 Task: Add the task  Upgrade and migrate company contract review to a cloud-based solution to the section Speed Zone in the project ConvertTech and add a Due Date to the respective task as 2024/04/28
Action: Mouse moved to (647, 354)
Screenshot: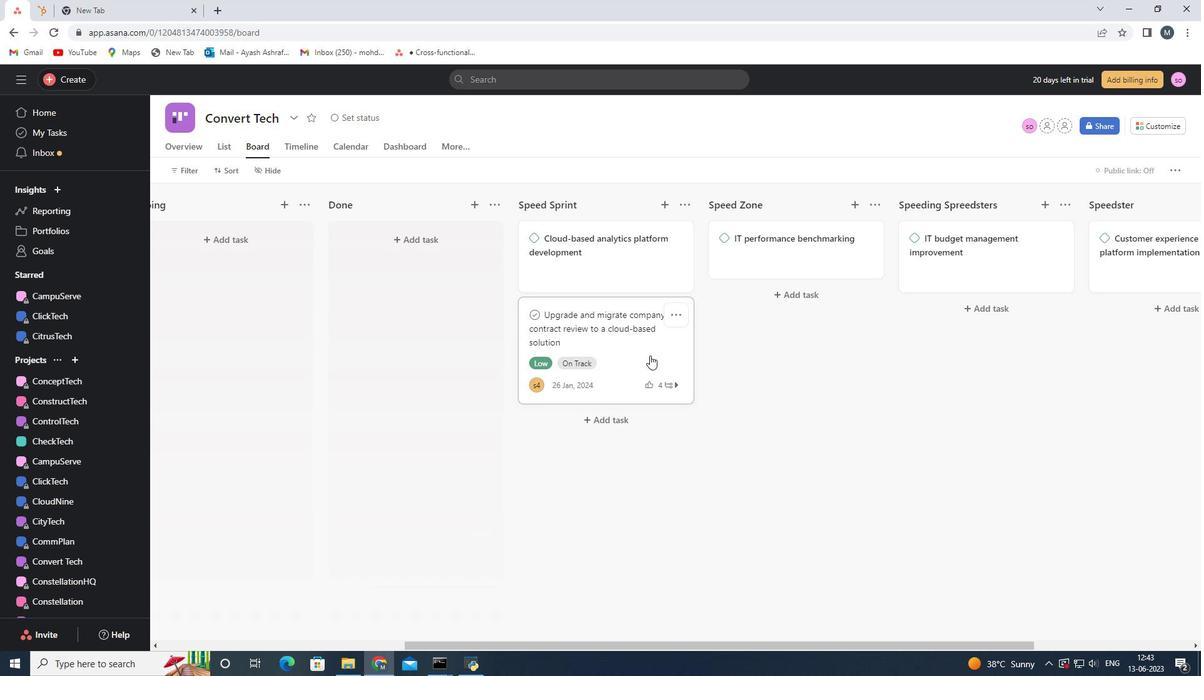 
Action: Mouse pressed left at (647, 354)
Screenshot: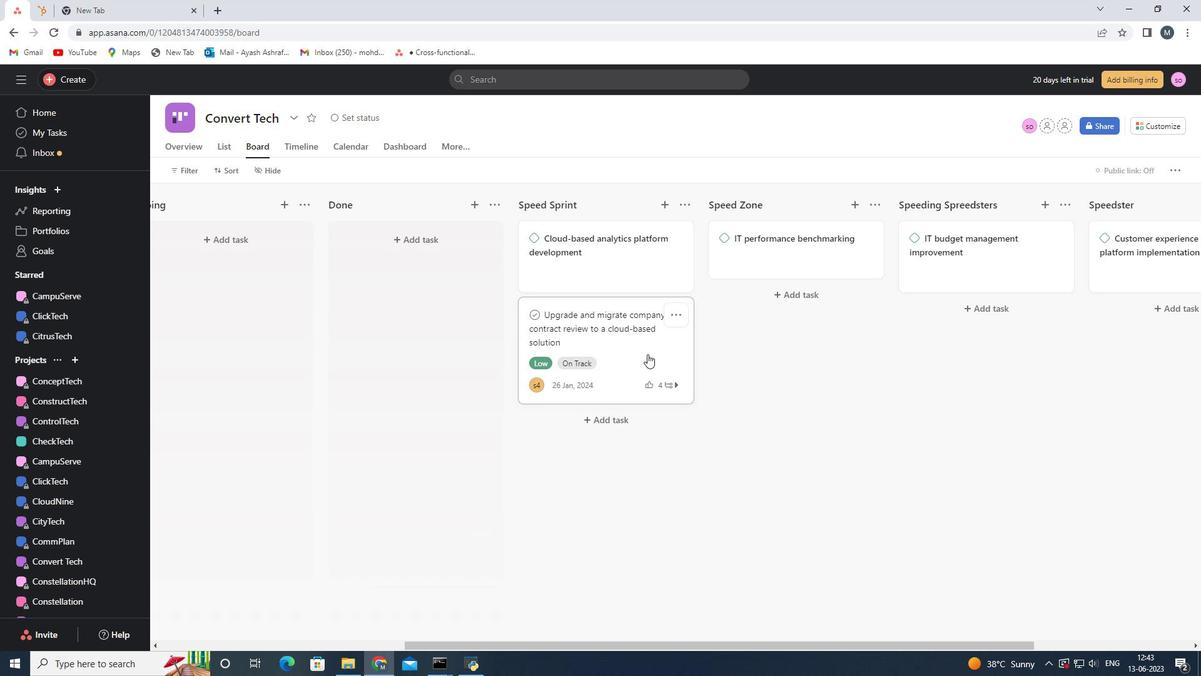 
Action: Mouse moved to (770, 372)
Screenshot: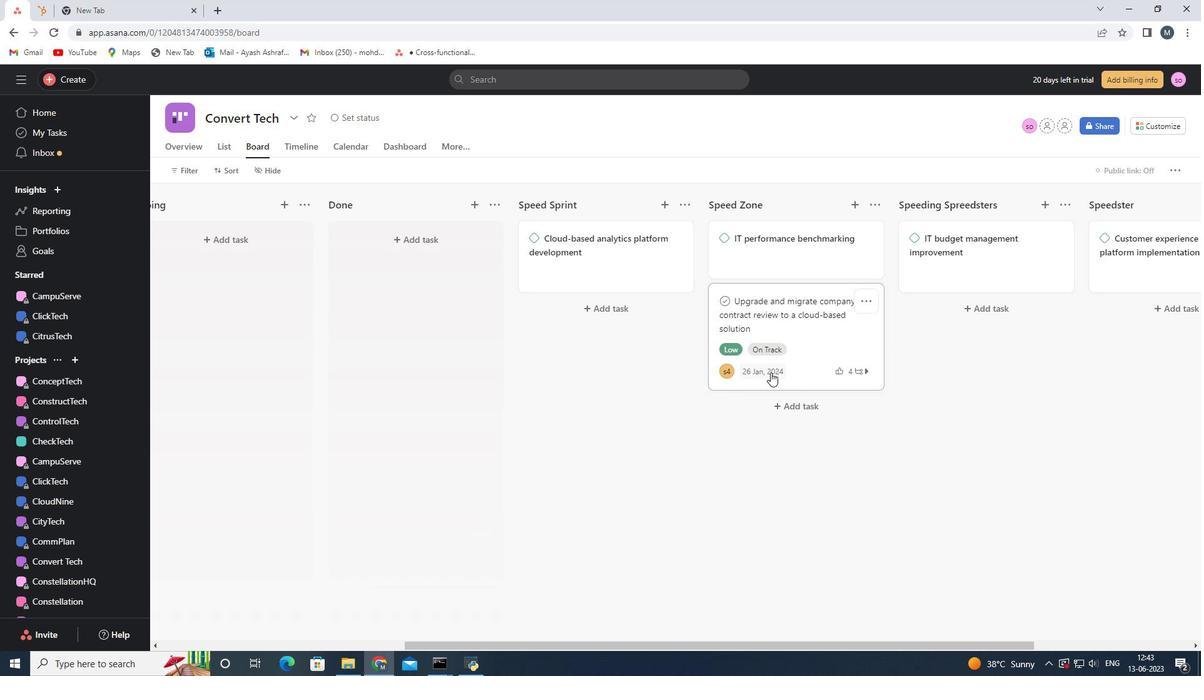 
Action: Mouse pressed left at (770, 372)
Screenshot: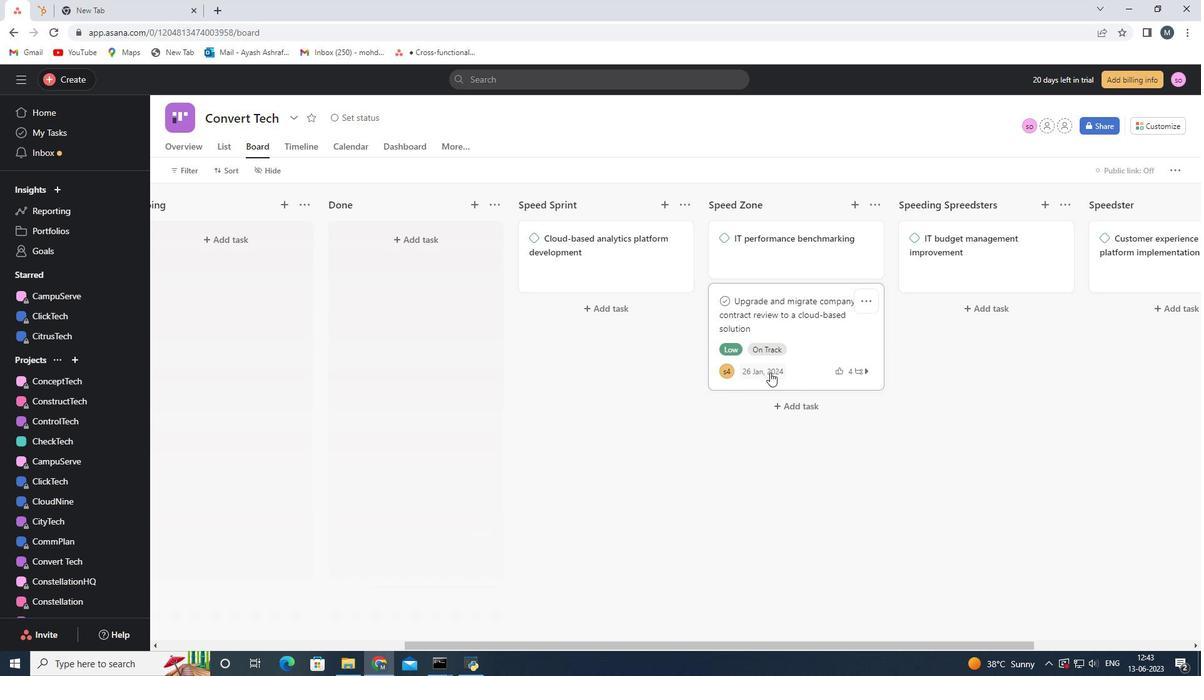 
Action: Mouse moved to (891, 142)
Screenshot: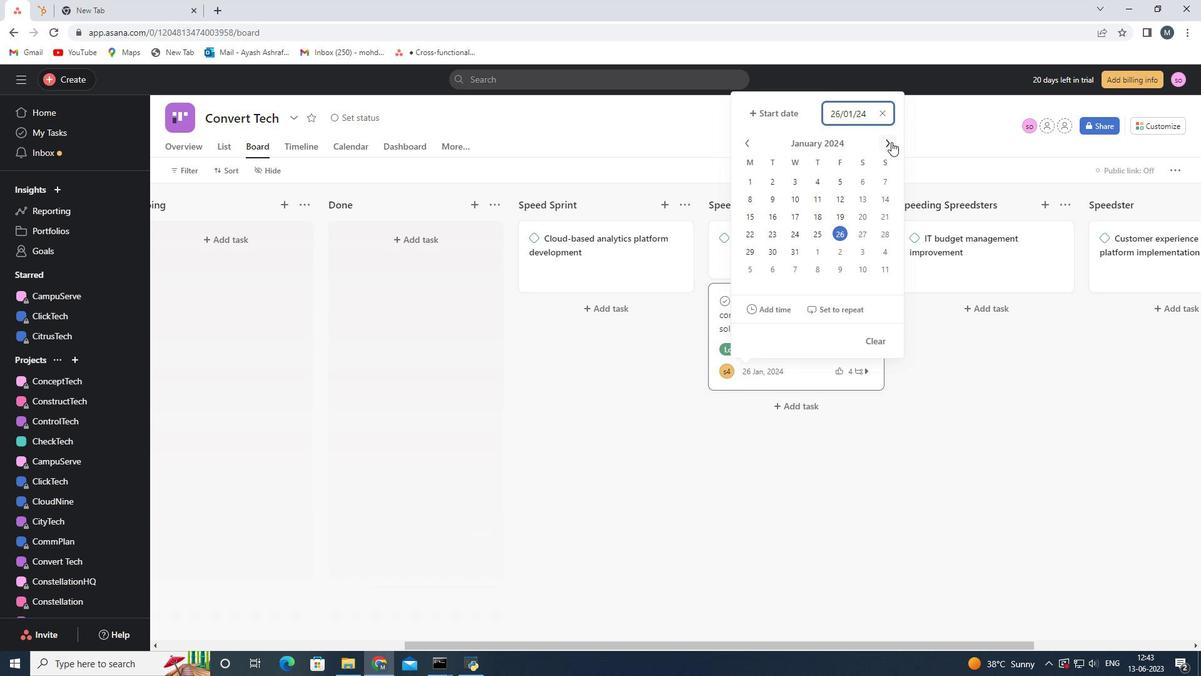 
Action: Mouse pressed left at (891, 142)
Screenshot: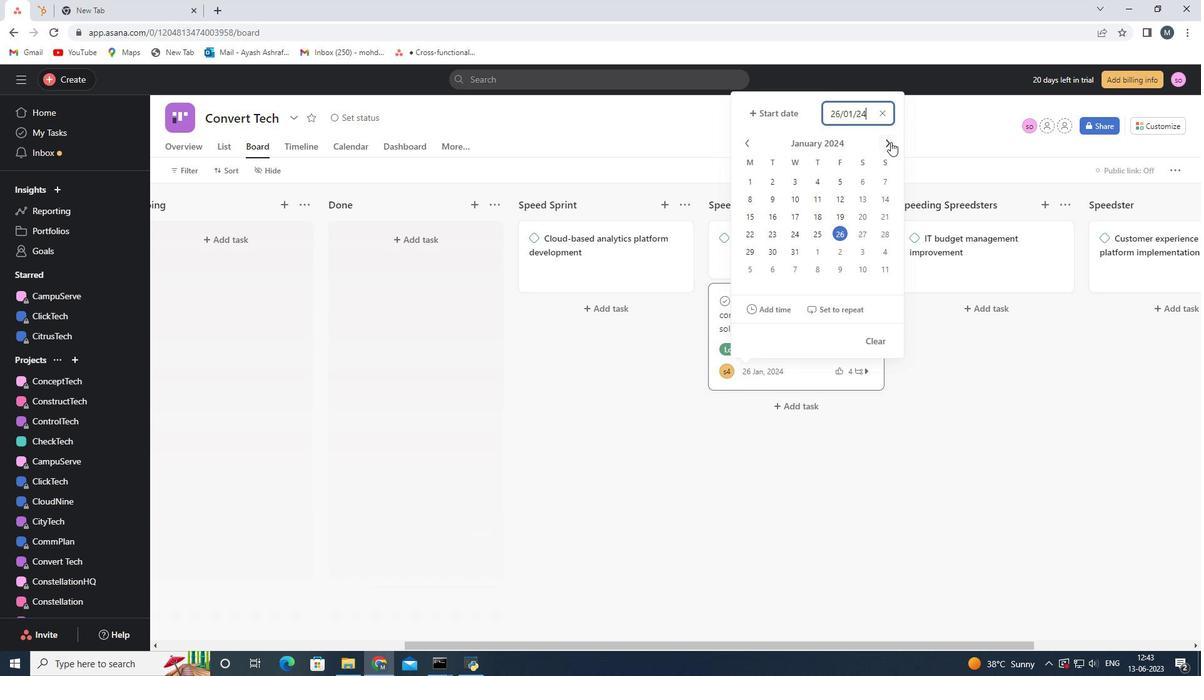 
Action: Mouse moved to (890, 142)
Screenshot: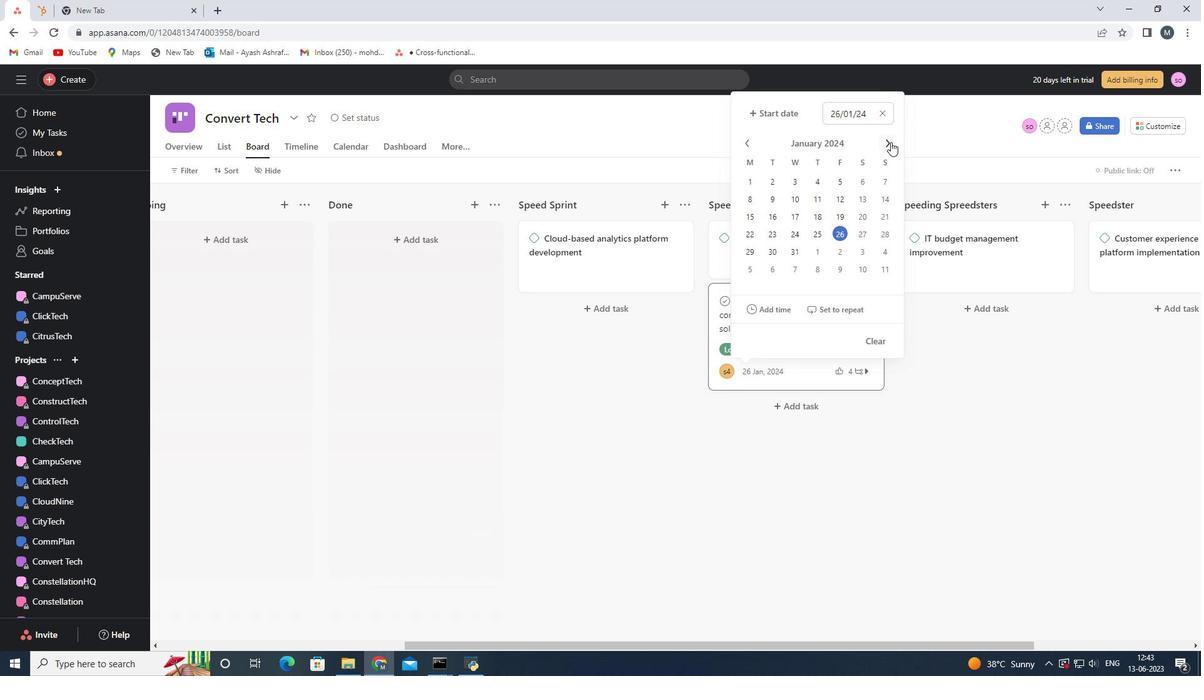 
Action: Mouse pressed left at (890, 142)
Screenshot: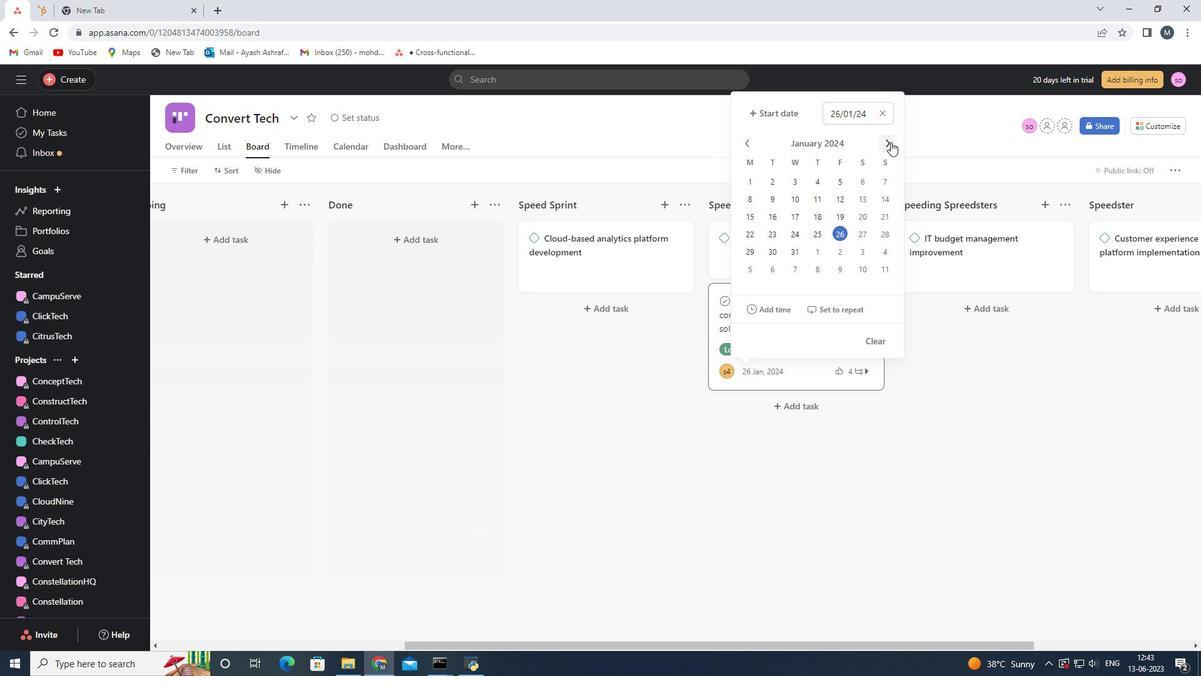 
Action: Mouse pressed left at (890, 142)
Screenshot: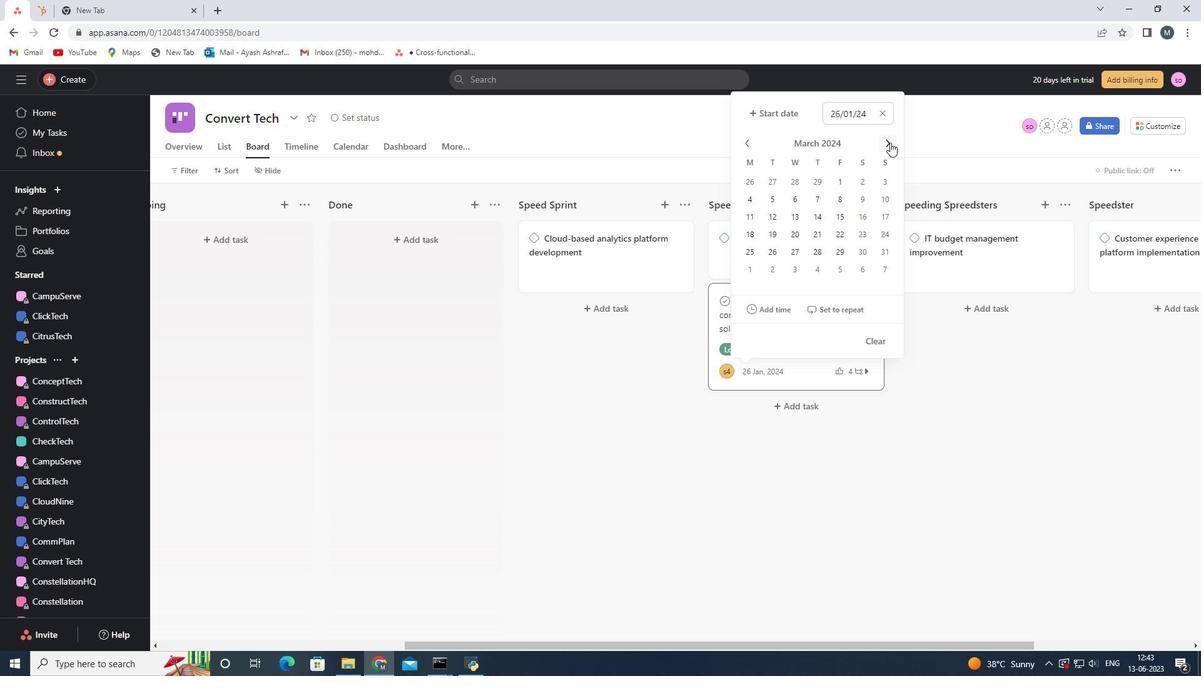 
Action: Mouse moved to (883, 236)
Screenshot: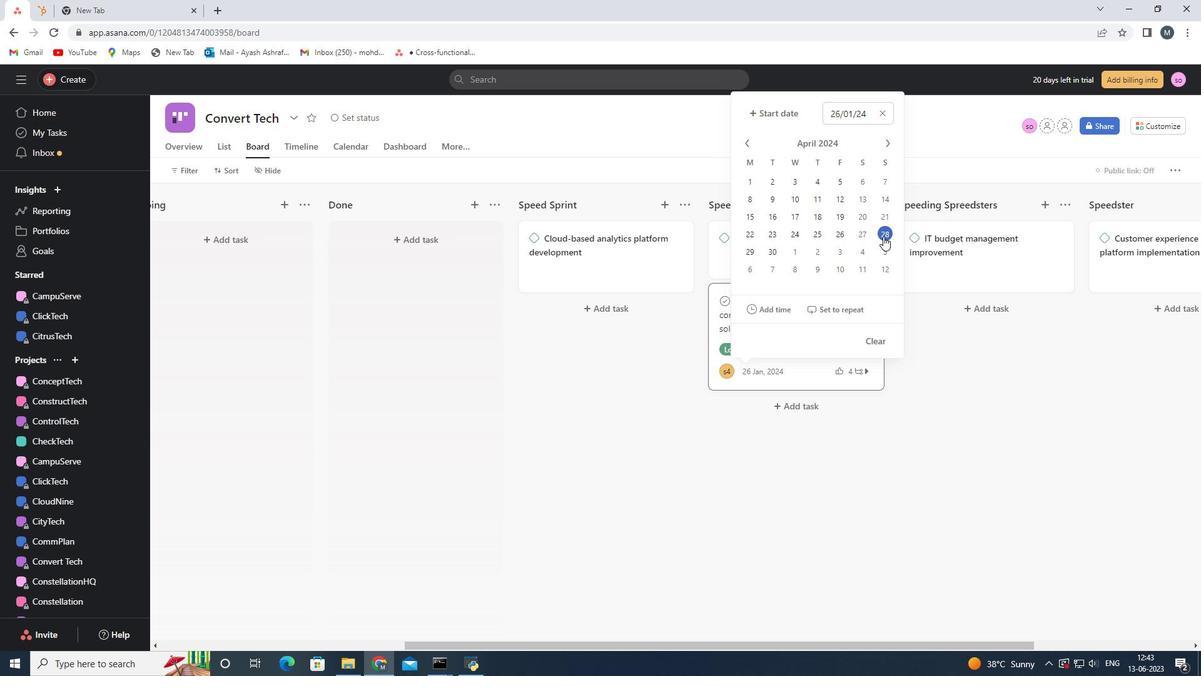 
Action: Mouse pressed left at (883, 236)
Screenshot: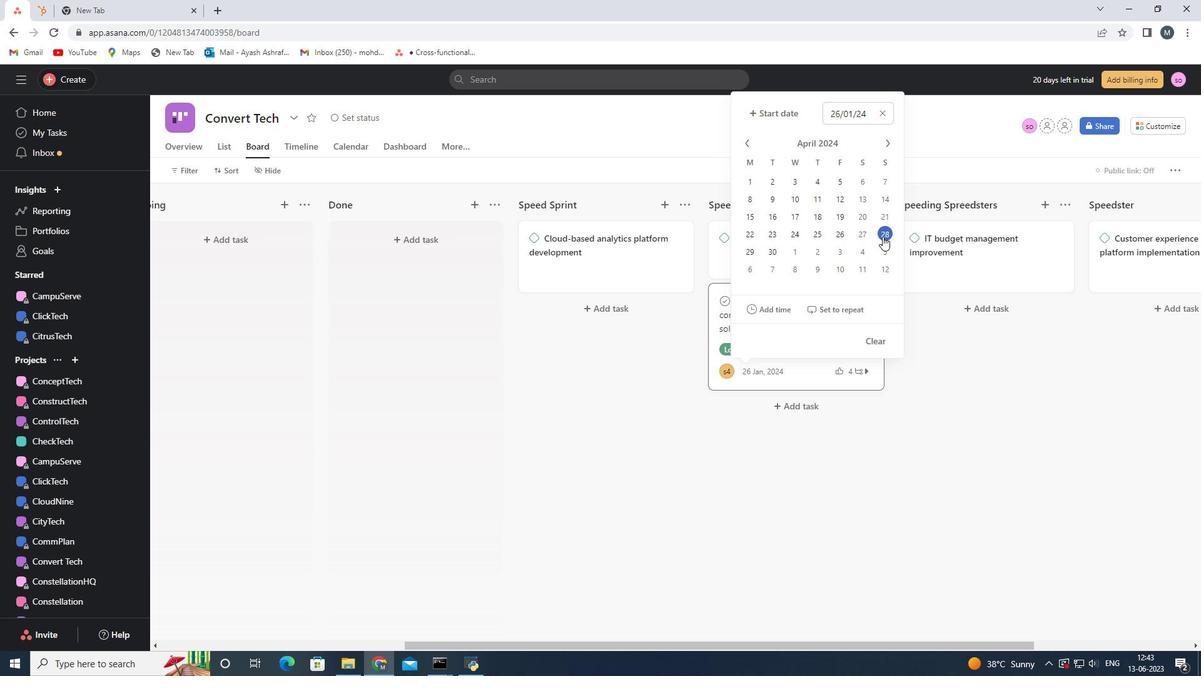 
Action: Mouse moved to (565, 435)
Screenshot: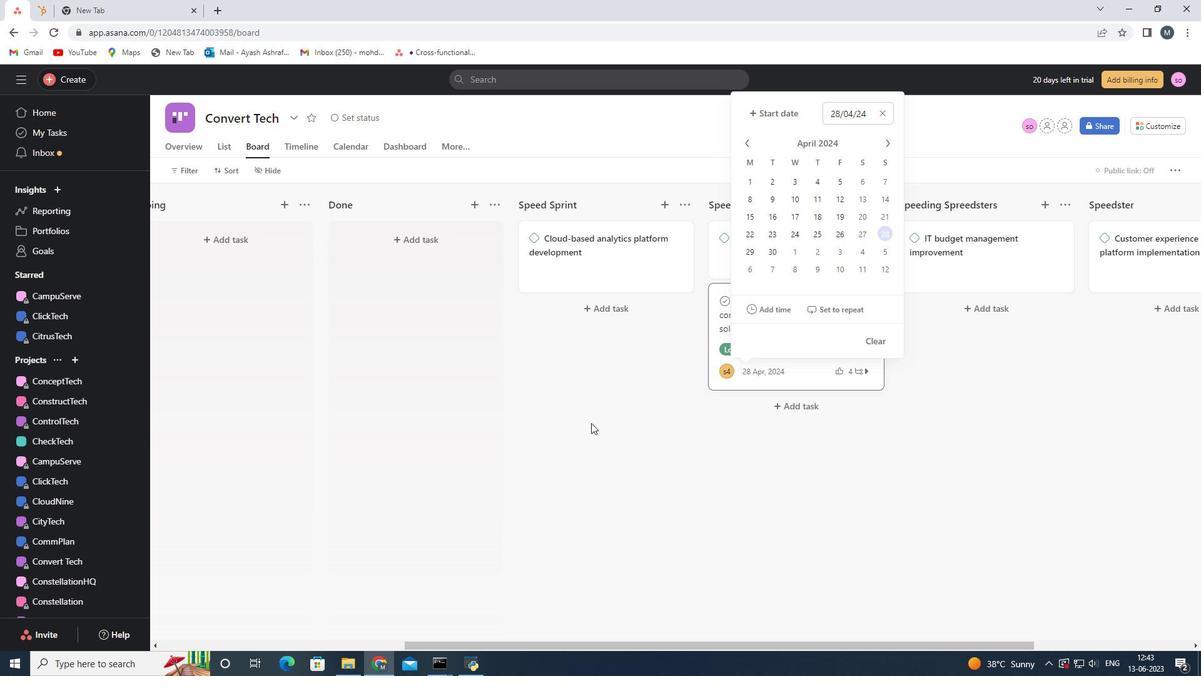 
Action: Mouse pressed left at (565, 435)
Screenshot: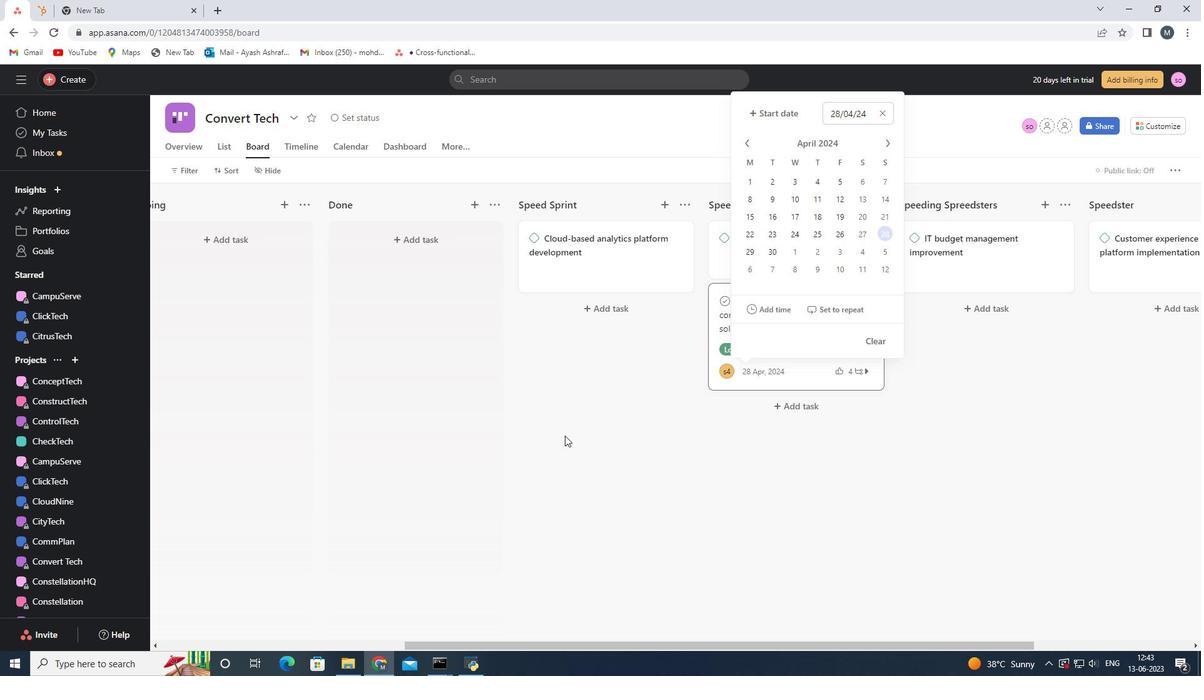 
